 Task: Make in the project ActivaPro an epic 'Content Management System (CMS) Upgrade'. Create in the project ActivaPro an epic 'Search Engine Optimization (SEO) Improvements'. Add in the project ActivaPro an epic 'Data Privacy Compliance'
Action: Mouse moved to (279, 127)
Screenshot: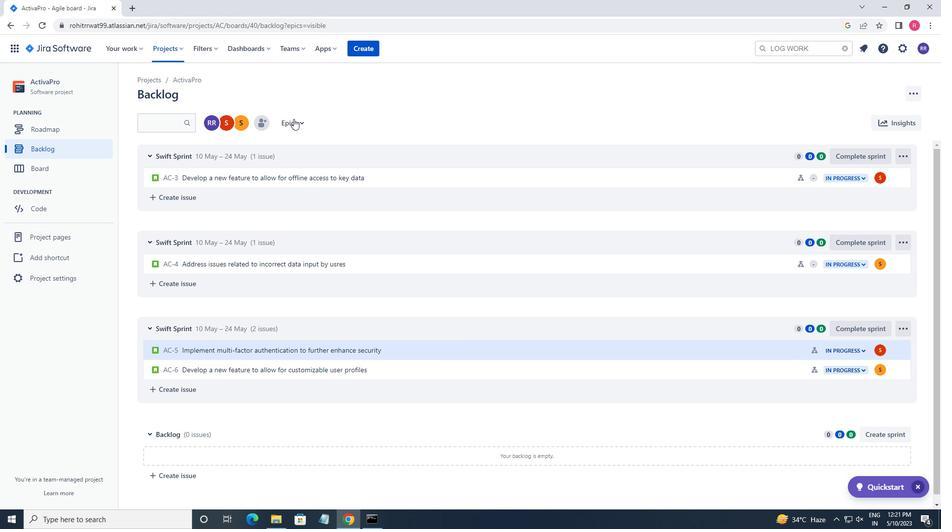 
Action: Mouse pressed left at (279, 127)
Screenshot: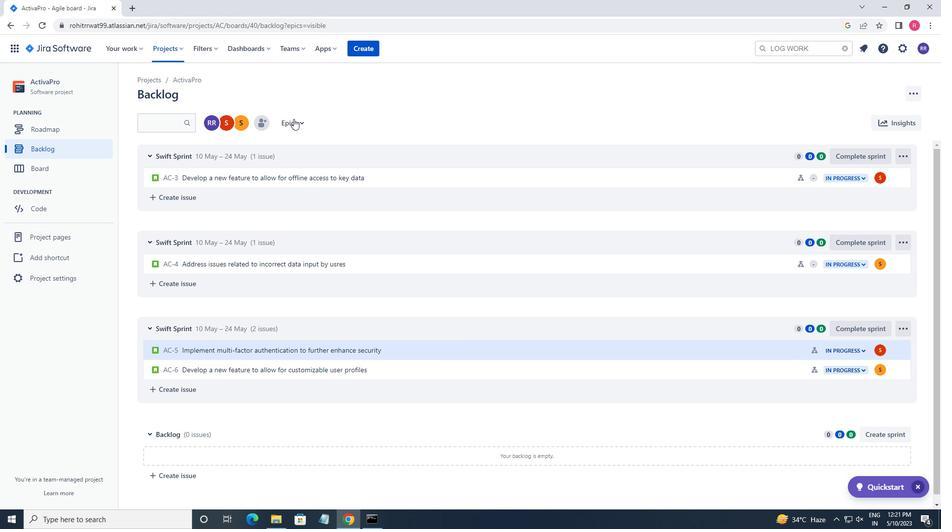 
Action: Mouse moved to (303, 181)
Screenshot: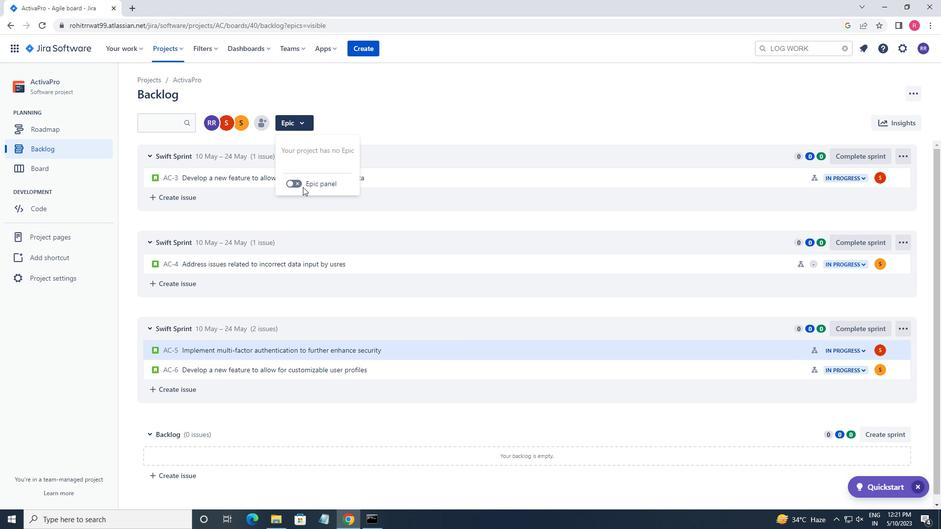 
Action: Mouse pressed left at (303, 181)
Screenshot: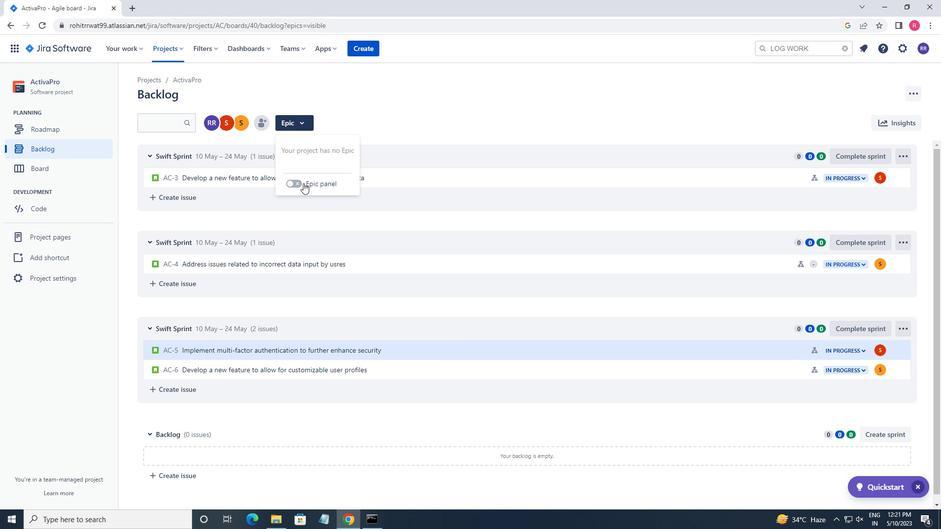 
Action: Mouse moved to (226, 339)
Screenshot: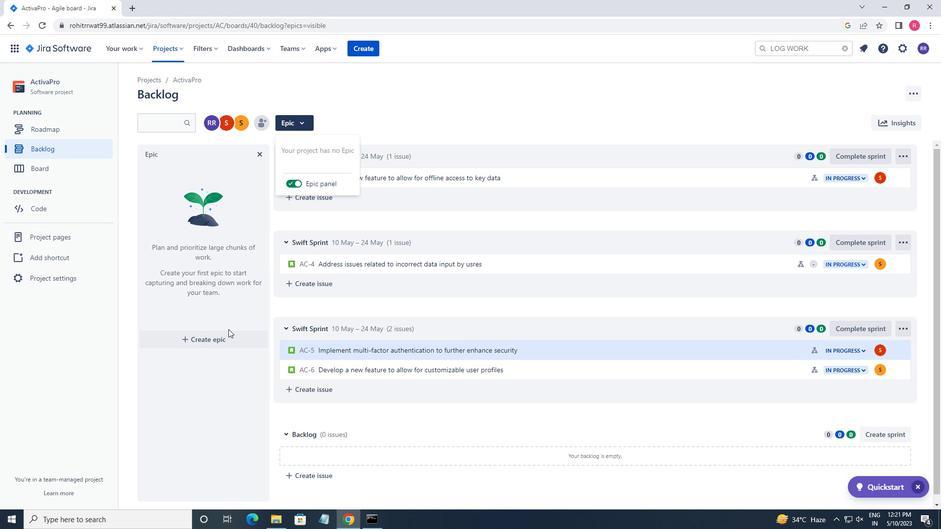 
Action: Mouse pressed left at (226, 339)
Screenshot: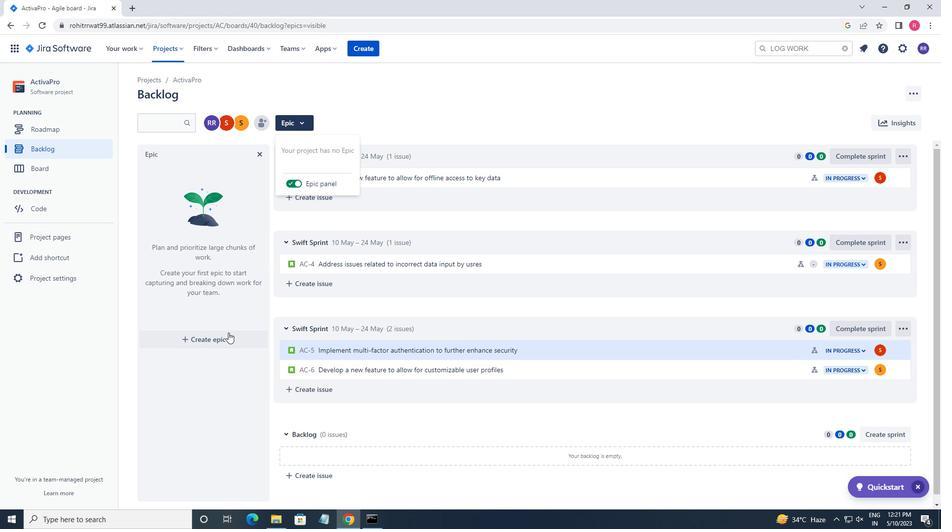 
Action: Mouse moved to (212, 334)
Screenshot: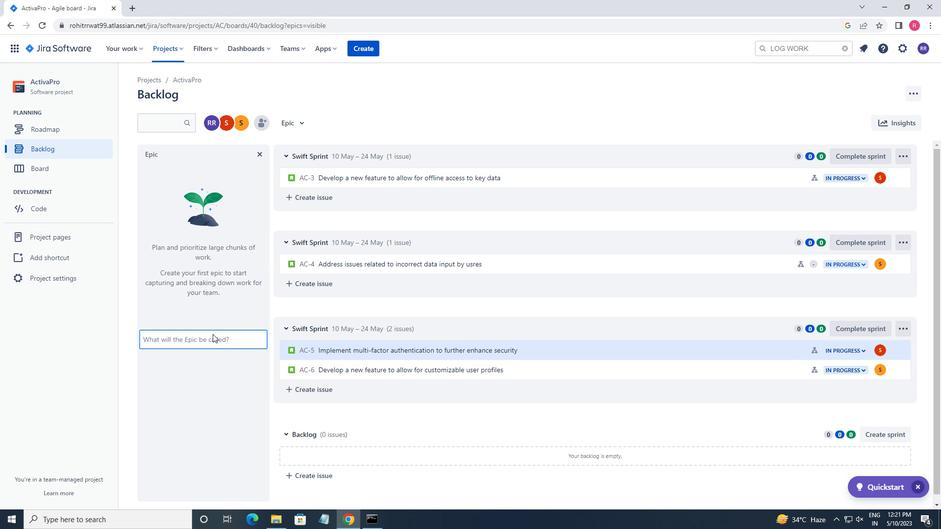 
Action: Key pressed <Key.shift>CO
Screenshot: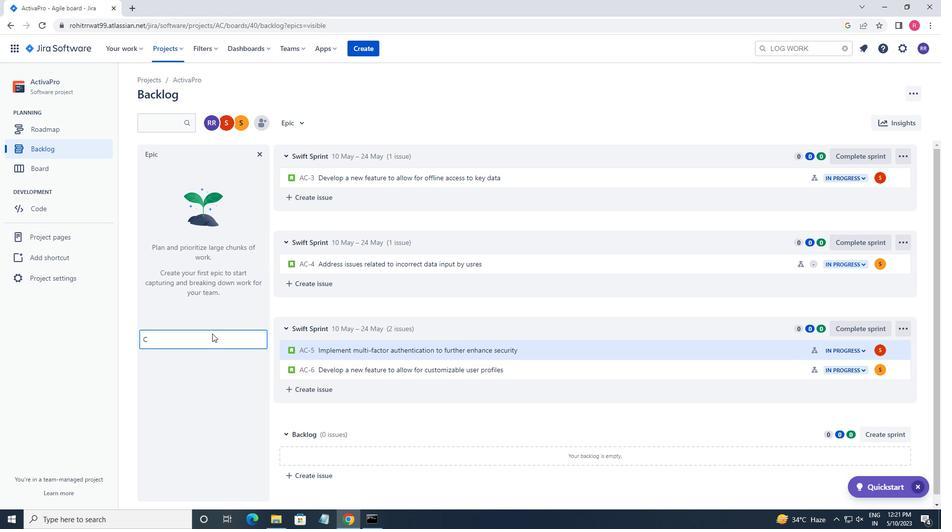 
Action: Mouse moved to (212, 330)
Screenshot: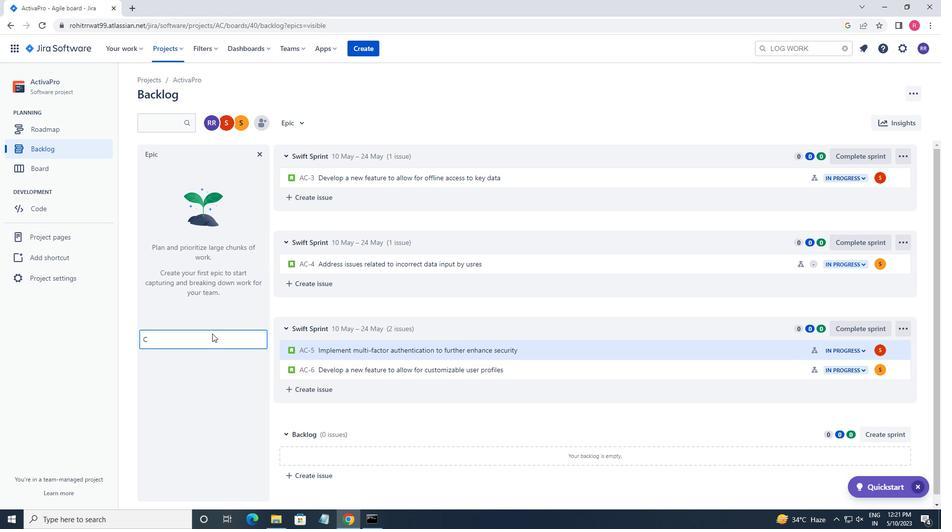 
Action: Key pressed NEN
Screenshot: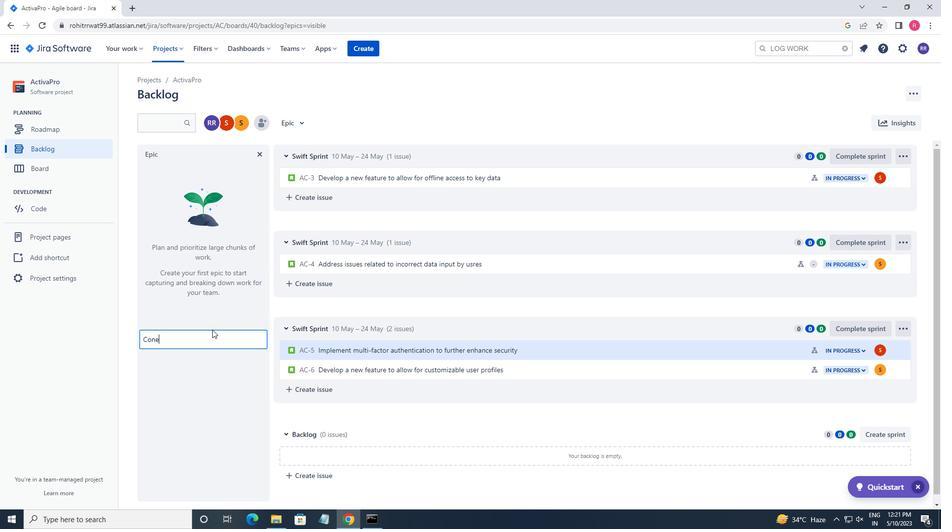 
Action: Mouse moved to (211, 328)
Screenshot: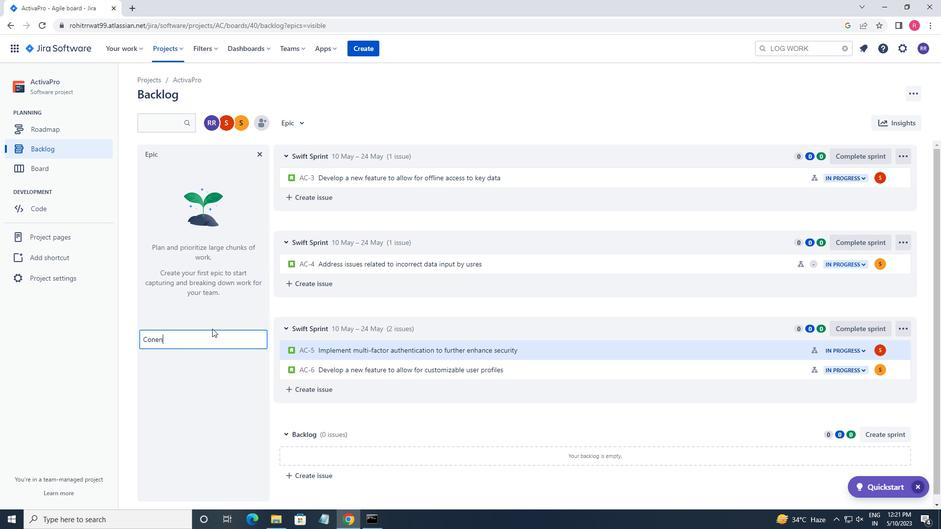 
Action: Key pressed T<Key.space><Key.backspace><Key.backspace><Key.backspace><Key.backspace>TENT<Key.space><Key.shift_r>MANAGEMENT
Screenshot: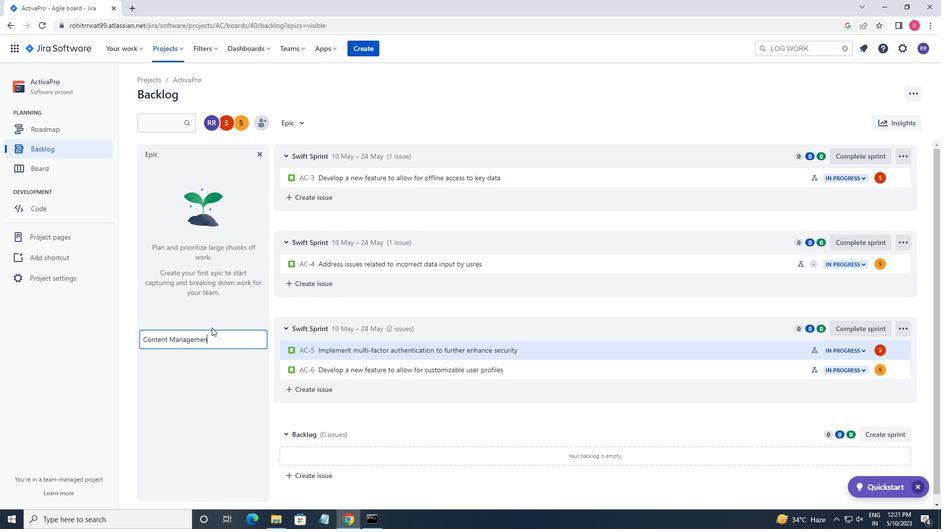 
Action: Mouse moved to (211, 328)
Screenshot: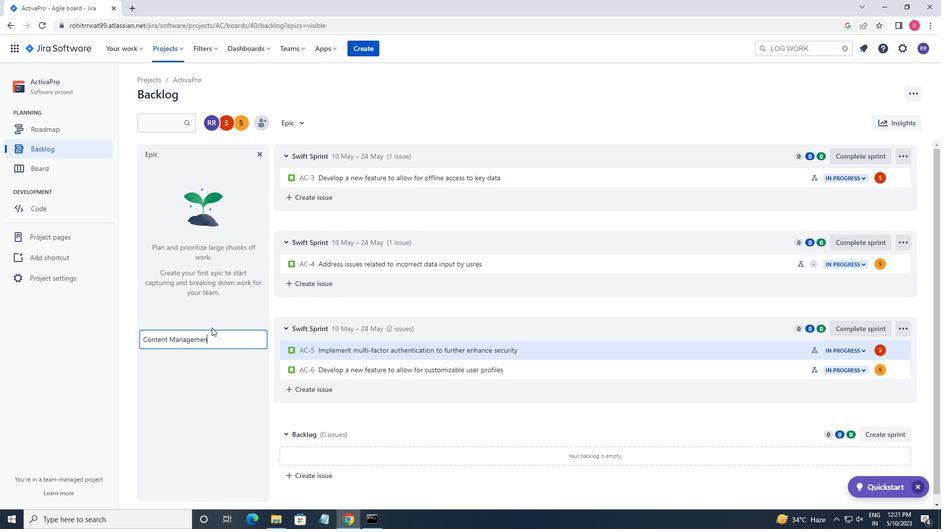 
Action: Key pressed <Key.space><Key.shift>SYSTEM<Key.shift_r><Key.shift_r><Key.shift_r><Key.shift_r>(<Key.caps_lock>CMS<Key.shift_r><Key.shift_r>)<Key.caps_lock><Key.space><Key.shift_r>UPGRADE<Key.enter>
Screenshot: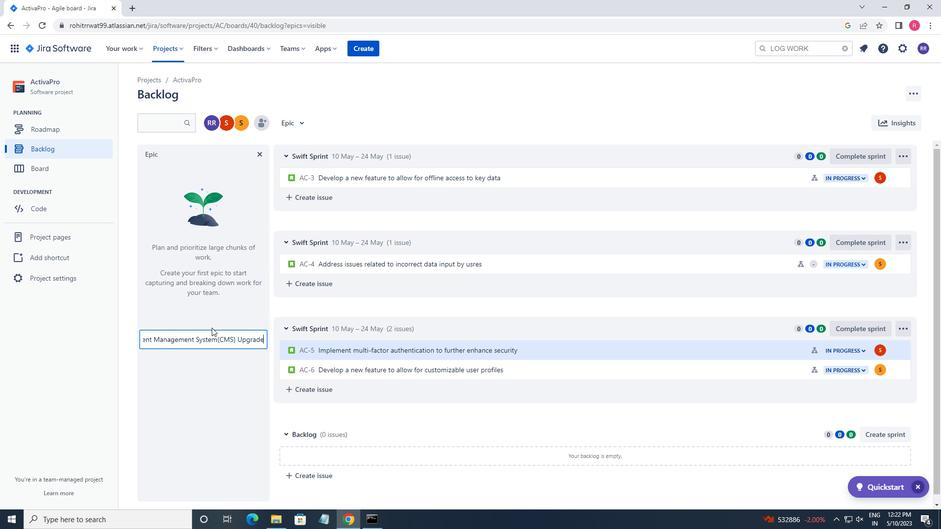 
Action: Mouse moved to (168, 246)
Screenshot: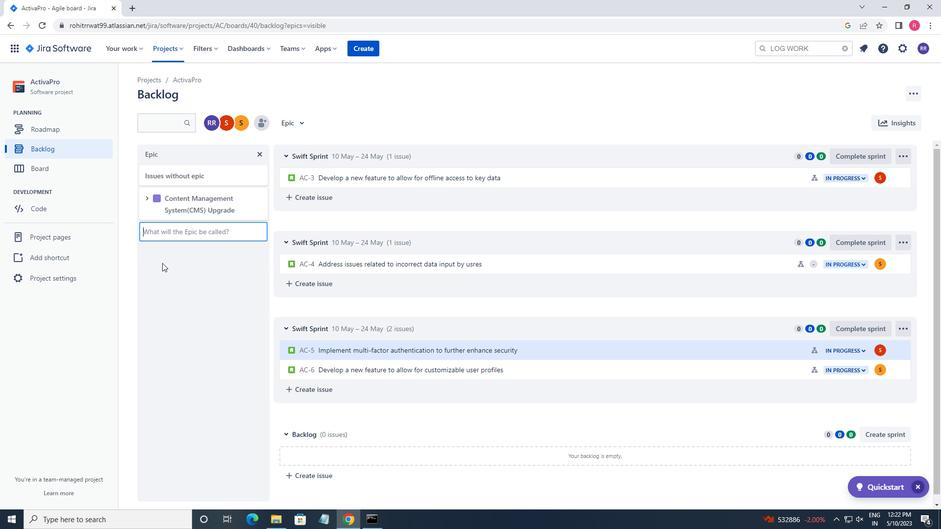 
Action: Key pressed <Key.shift>SEARCH<Key.space><Key.shift>ENGIM<Key.backspace><Key.backspace><Key.backspace>GINE<Key.space><Key.shift_r>OPTIMIZATION<Key.shift_r>(<Key.shift>S<Key.shift>EO<Key.shift_r>)<Key.backspace><Key.backspace><Key.shift_r><Key.shift_r><Key.shift_r><Key.shift_r><Key.shift_r><Key.shift_r><Key.shift_r><Key.shift_r><Key.shift_r><Key.shift_r><Key.shift_r><Key.shift_r>O<Key.shift_r>)<Key.enter><Key.shift><Key.shift><Key.shift><Key.shift><Key.shift><Key.shift><Key.shift><Key.shift><Key.shift><Key.shift><Key.shift><Key.shift><Key.shift><Key.shift><Key.shift><Key.shift><Key.shift><Key.shift><Key.shift><Key.shift><Key.shift><Key.shift><Key.shift><Key.shift><Key.shift><Key.shift><Key.shift><Key.shift><Key.shift><Key.shift><Key.shift><Key.shift><Key.shift><Key.shift><Key.shift><Key.shift><Key.shift><Key.shift><Key.shift><Key.shift><Key.shift><Key.shift><Key.shift><Key.shift><Key.shift><Key.shift><Key.shift><Key.shift><Key.shift><Key.shift><Key.shift><Key.shift><Key.shift><Key.shift><Key.shift><Key.shift><Key.shift><Key.shift><Key.shift><Key.shift><Key.shift><Key.shift><Key.shift><Key.shift><Key.shift>DAR<Key.backspace>TA<Key.space><Key.shift_r><Key.shift_r><Key.shift_r><Key.shift_r><Key.shift_r><Key.shift_r><Key.shift_r><Key.shift_r><Key.shift_r><Key.shift_r><Key.shift_r><Key.shift_r>PRIVACY<Key.space><Key.shift>C<Key.backspace><Key.shift>CPM<Key.backspace><Key.backspace>OP<Key.backspace>MPLIANCE<Key.enter>
Screenshot: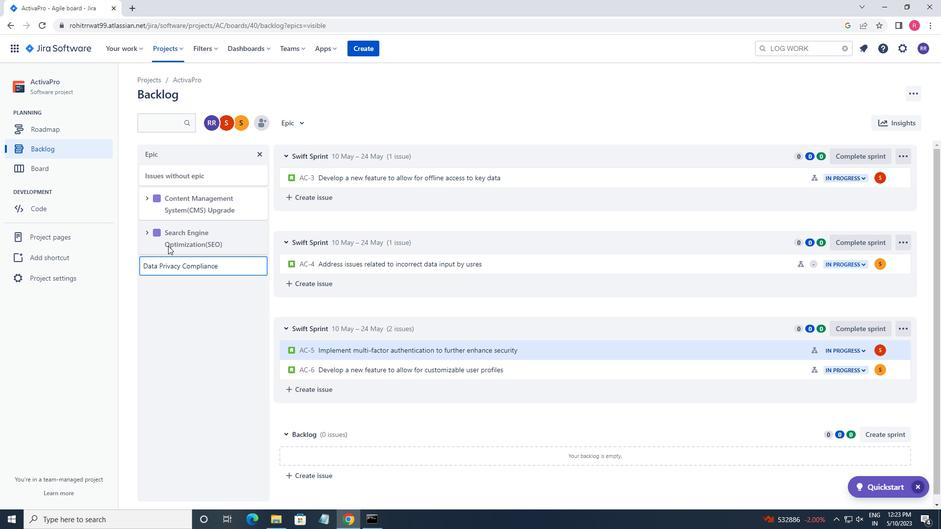 
